 Task: Set the "Adaptive logic" for "Unified adaptive streaming for DASH/HLS" to "Default".
Action: Mouse moved to (129, 17)
Screenshot: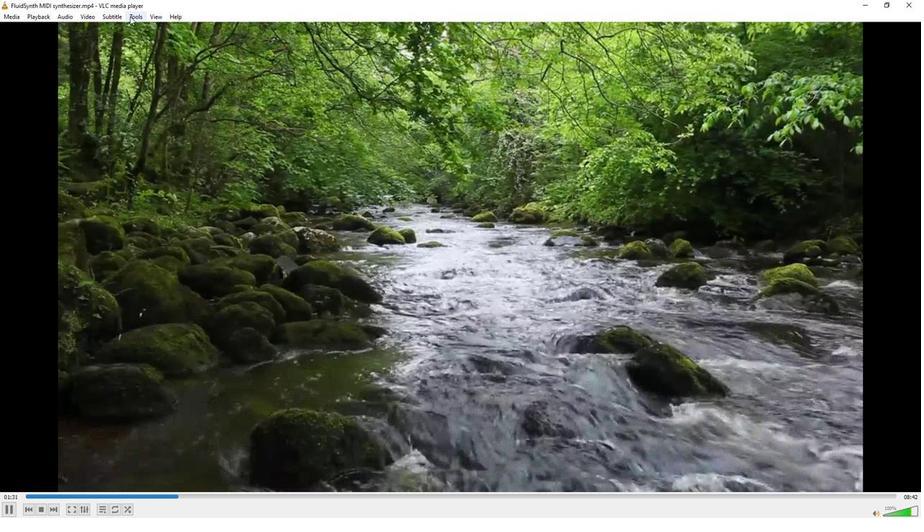 
Action: Mouse pressed left at (129, 17)
Screenshot: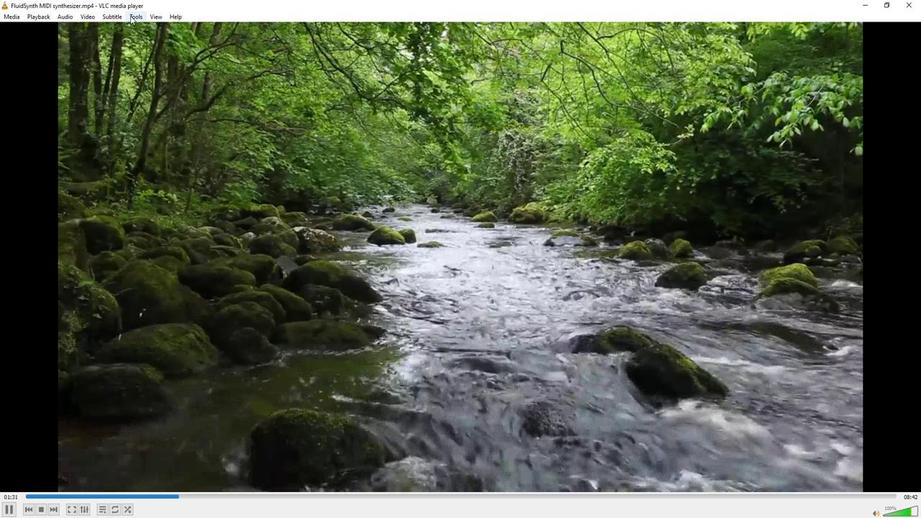 
Action: Mouse moved to (170, 132)
Screenshot: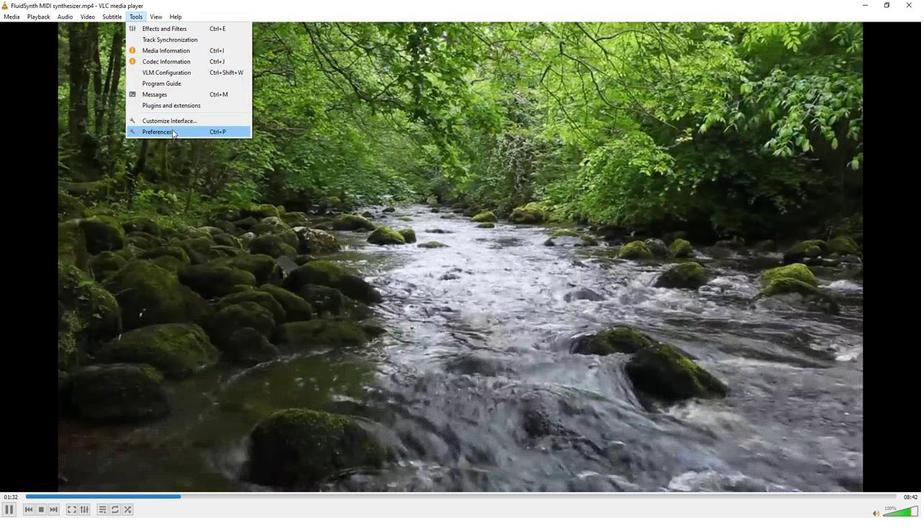 
Action: Mouse pressed left at (170, 132)
Screenshot: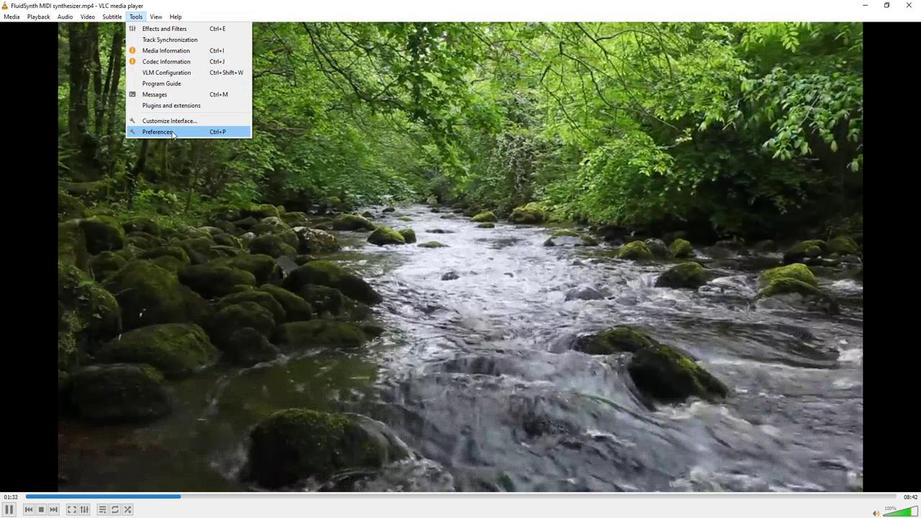 
Action: Mouse moved to (253, 398)
Screenshot: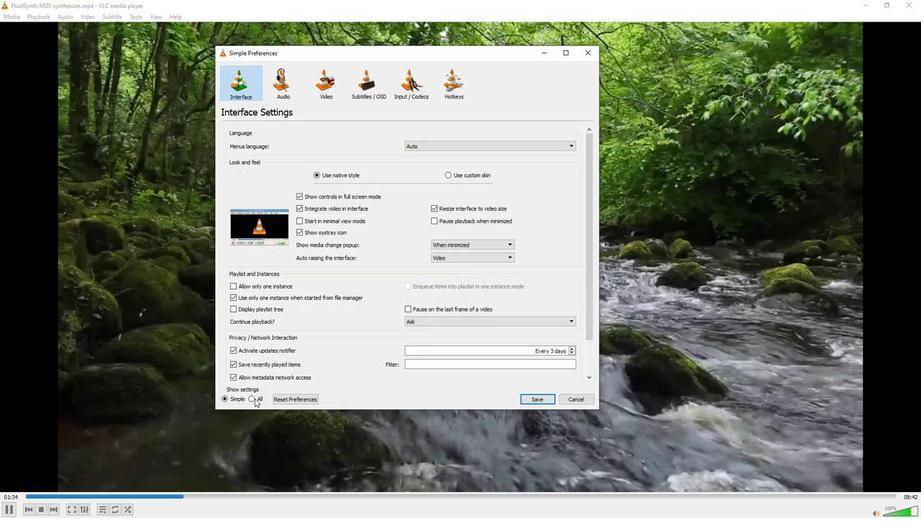 
Action: Mouse pressed left at (253, 398)
Screenshot: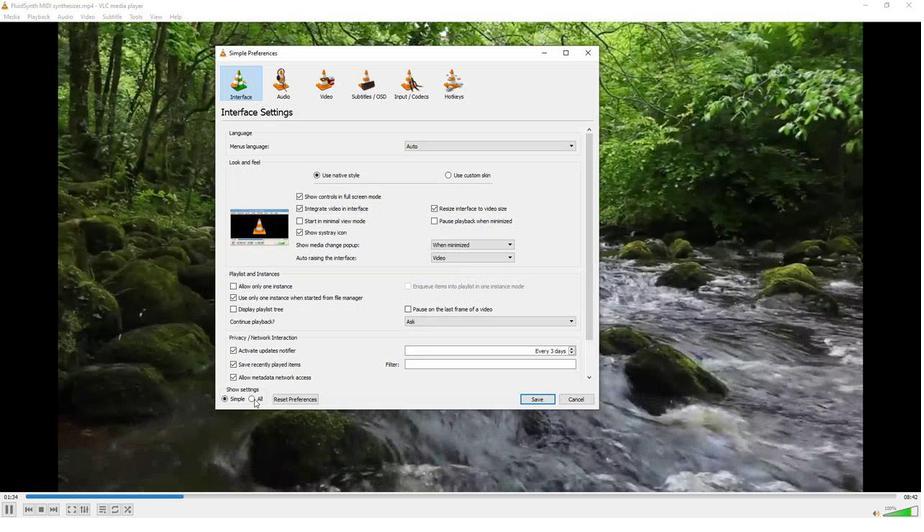 
Action: Mouse moved to (238, 262)
Screenshot: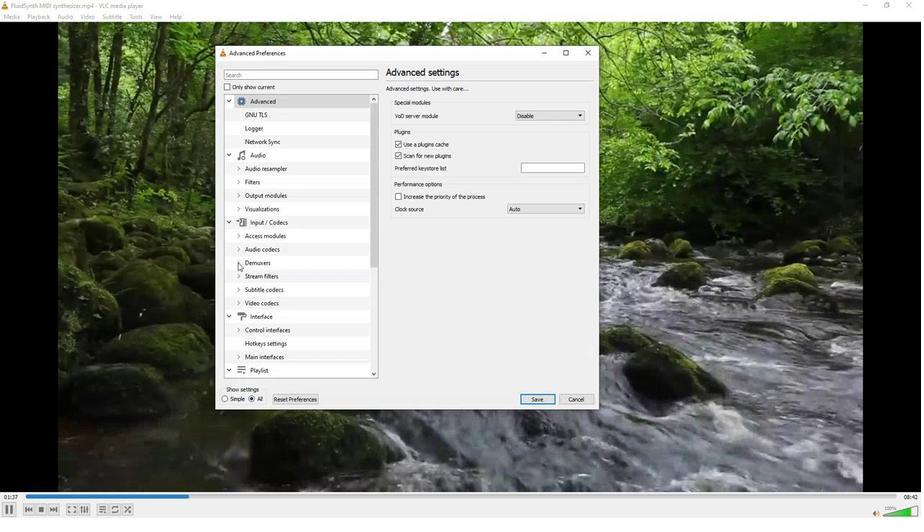 
Action: Mouse pressed left at (238, 262)
Screenshot: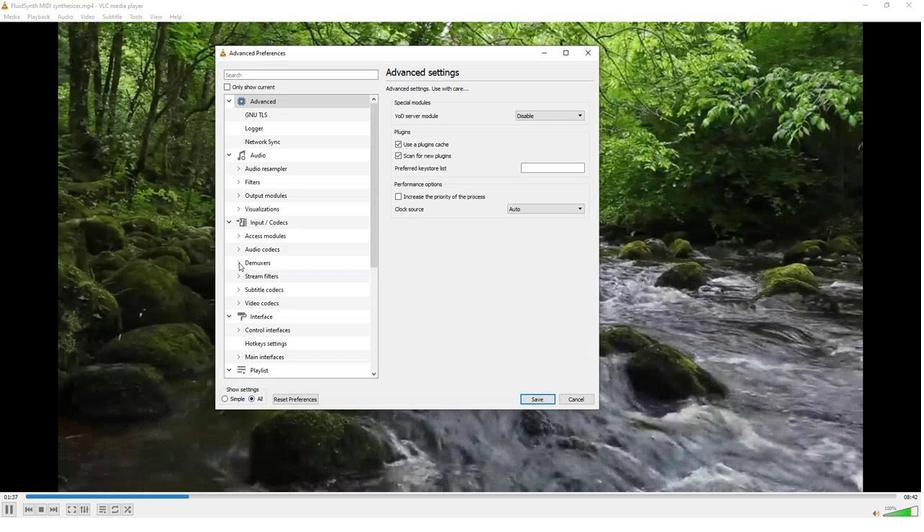 
Action: Mouse moved to (257, 274)
Screenshot: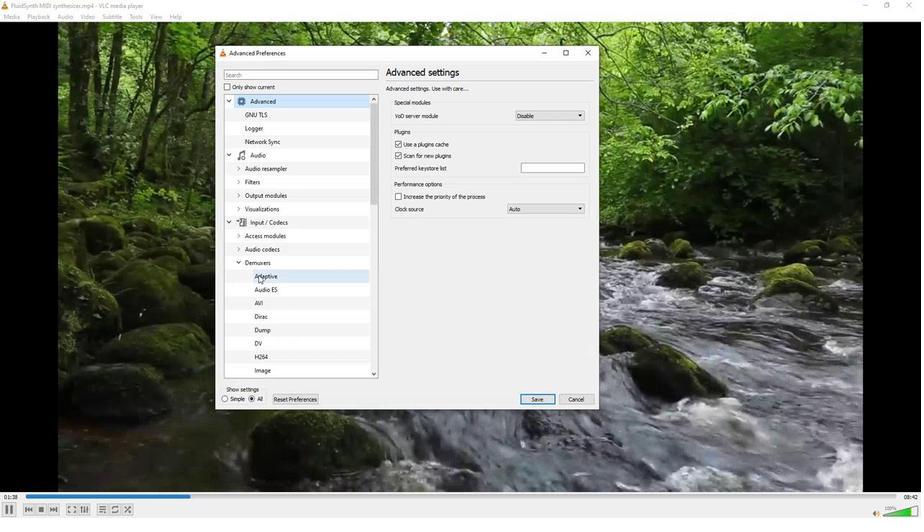 
Action: Mouse pressed left at (257, 274)
Screenshot: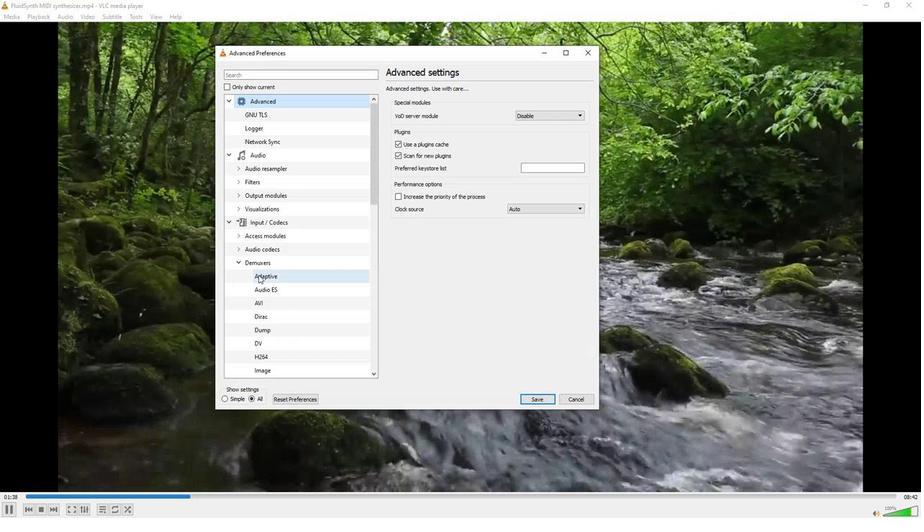 
Action: Mouse moved to (528, 102)
Screenshot: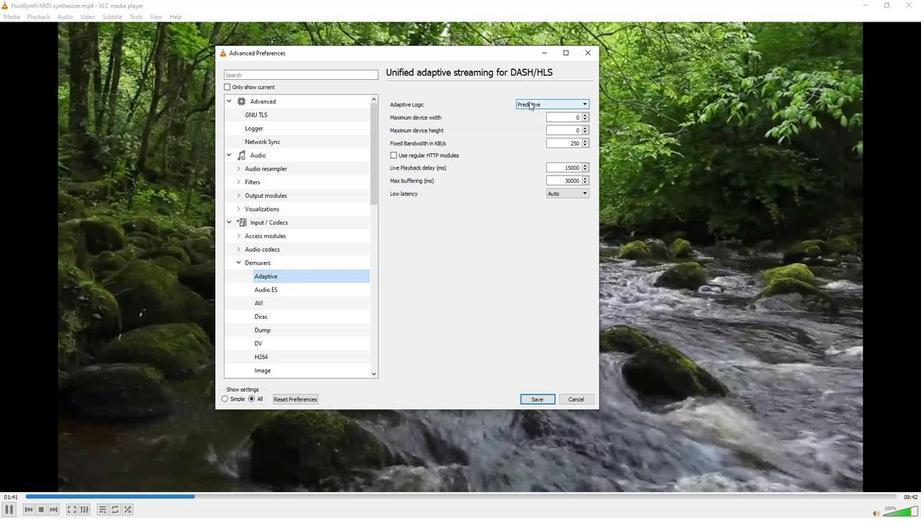 
Action: Mouse pressed left at (528, 102)
Screenshot: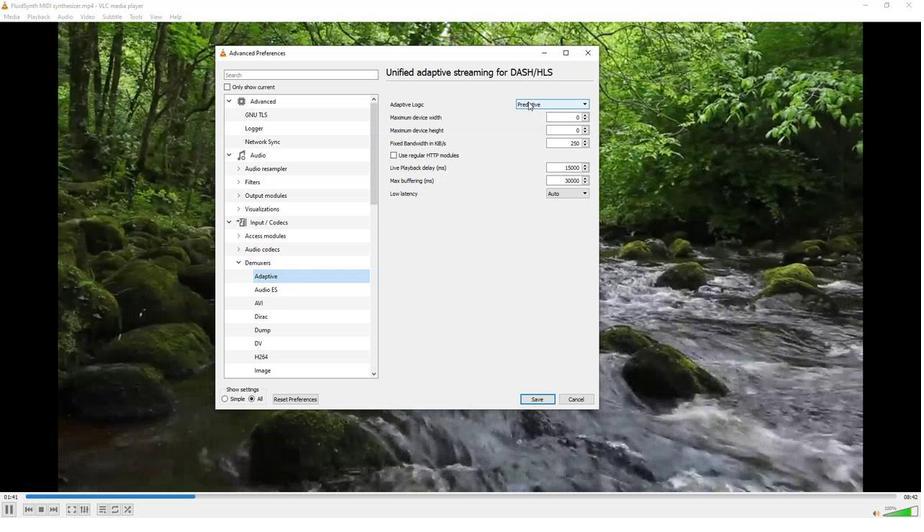 
Action: Mouse moved to (526, 113)
Screenshot: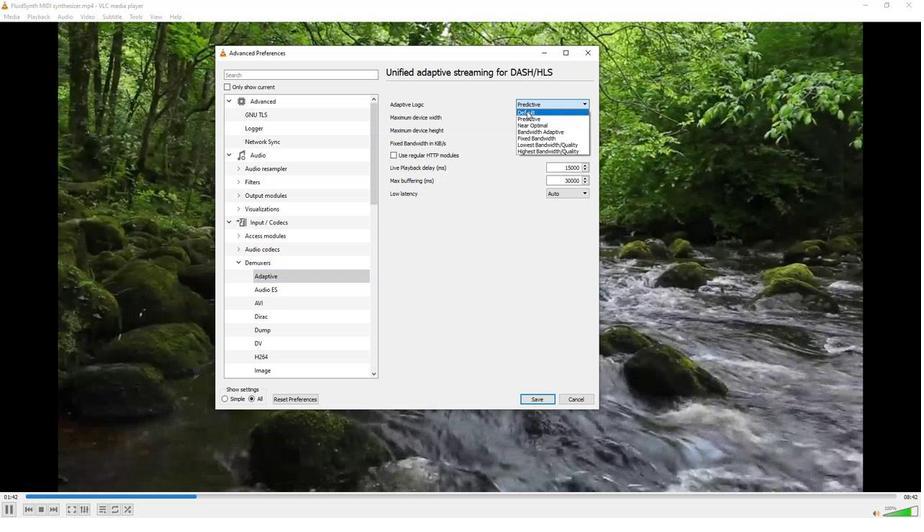 
Action: Mouse pressed left at (526, 113)
Screenshot: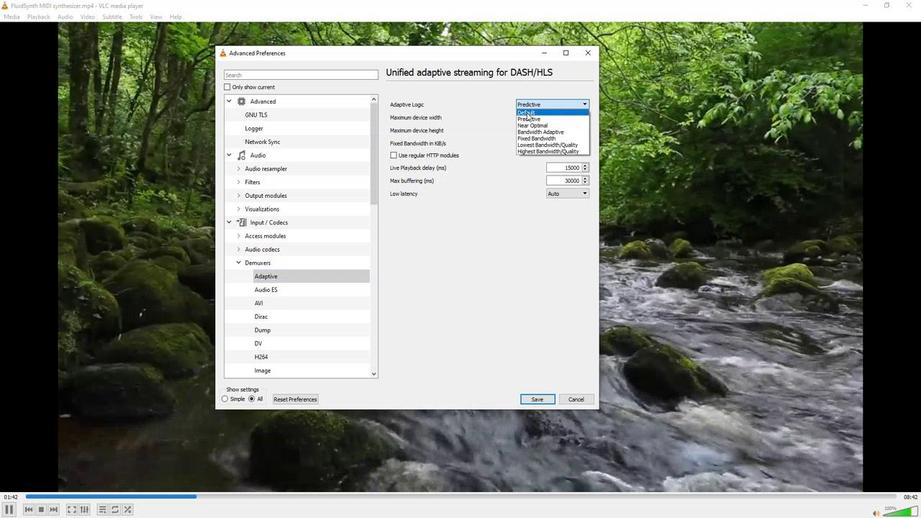 
Action: Mouse moved to (501, 195)
Screenshot: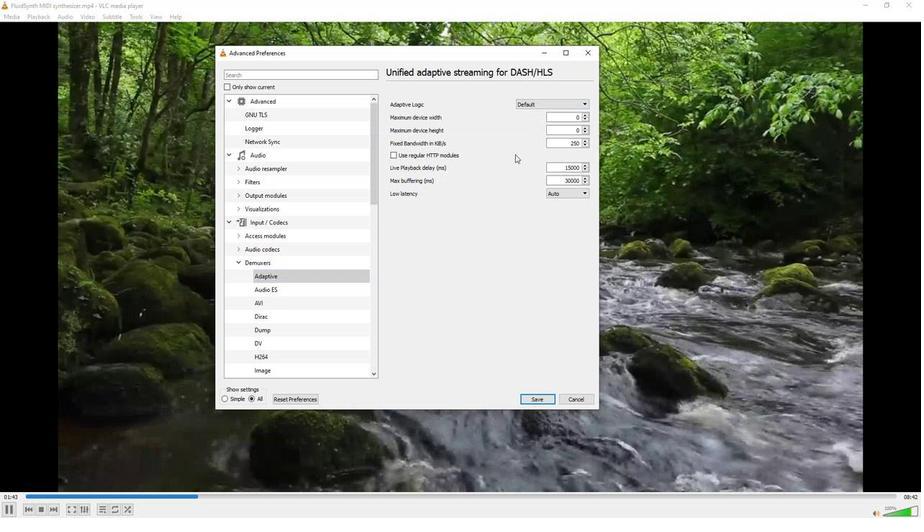 
